 Task: Select a due date automation when advanced on, 2 days before a card is due add fields with custom field "Resume" set to a number lower or equal to 1 and lower than 10 at 11:00 AM.
Action: Mouse moved to (927, 70)
Screenshot: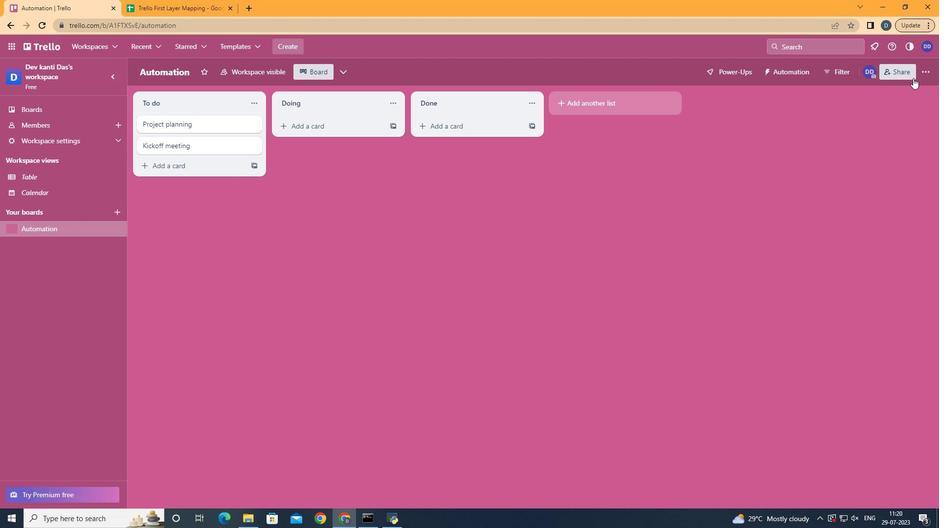 
Action: Mouse pressed left at (927, 70)
Screenshot: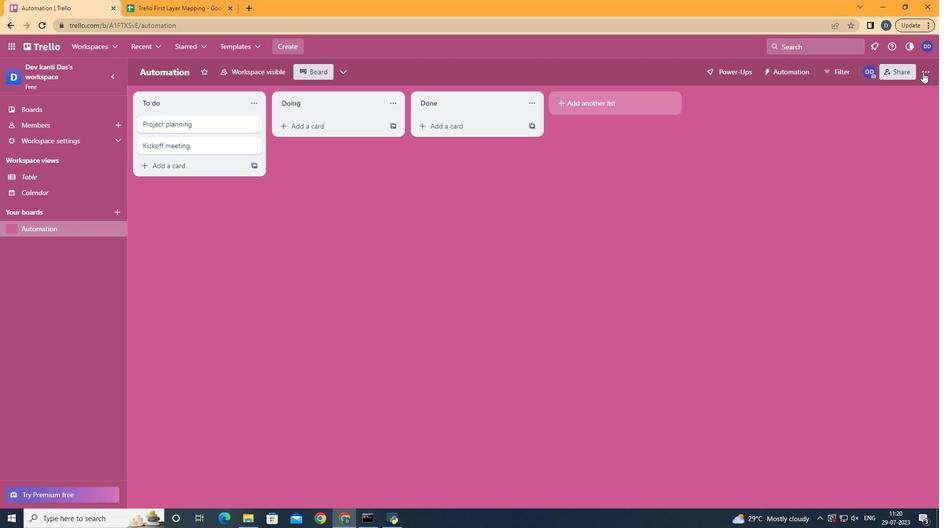 
Action: Mouse moved to (843, 208)
Screenshot: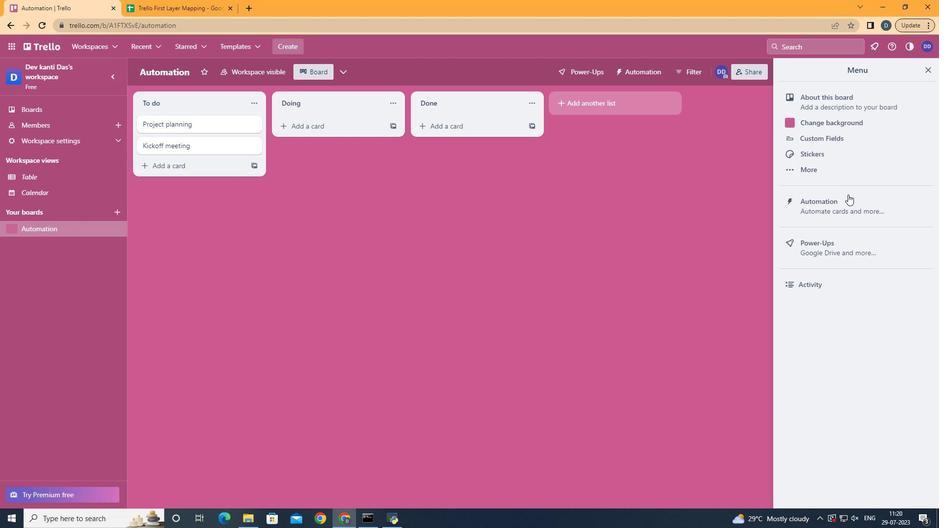 
Action: Mouse pressed left at (843, 208)
Screenshot: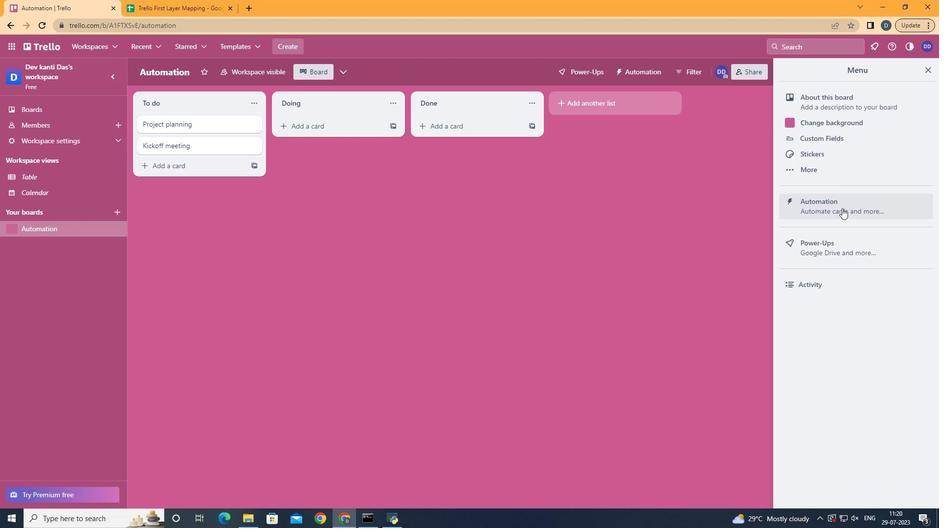 
Action: Mouse moved to (199, 198)
Screenshot: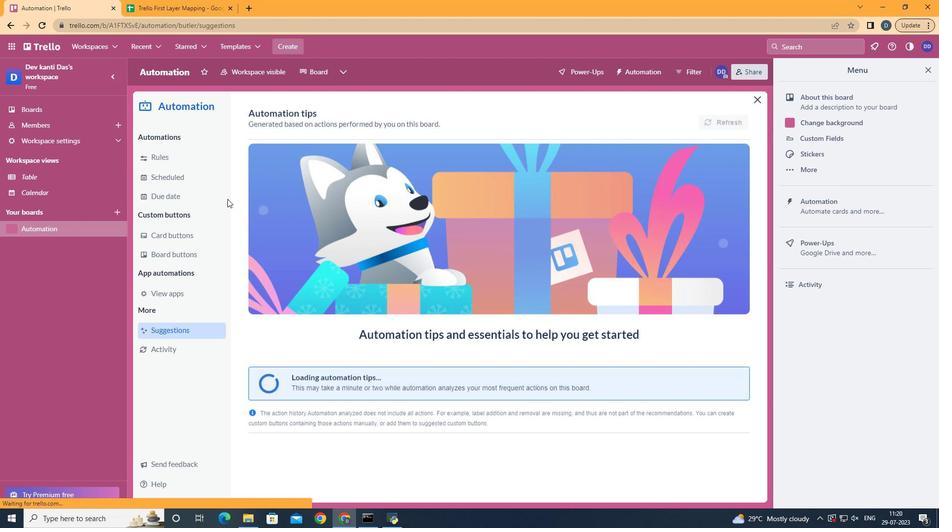 
Action: Mouse pressed left at (199, 198)
Screenshot: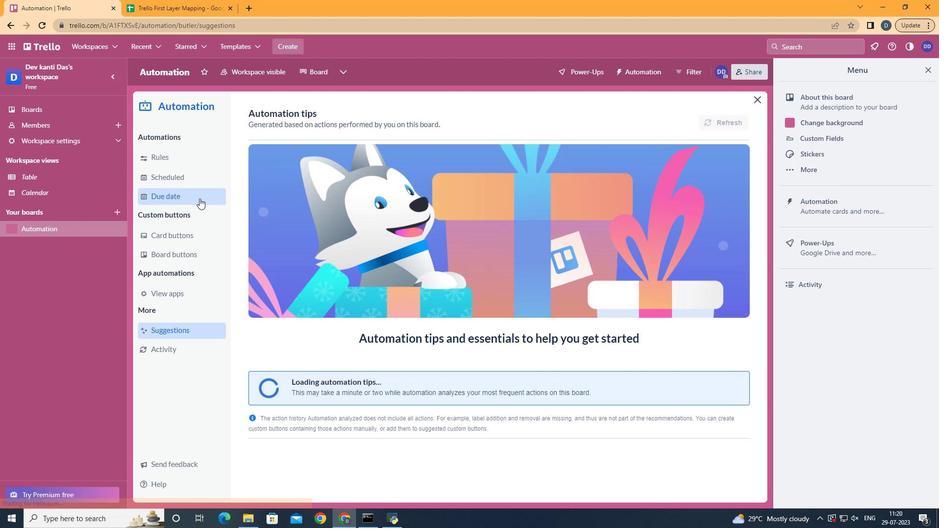 
Action: Mouse moved to (692, 119)
Screenshot: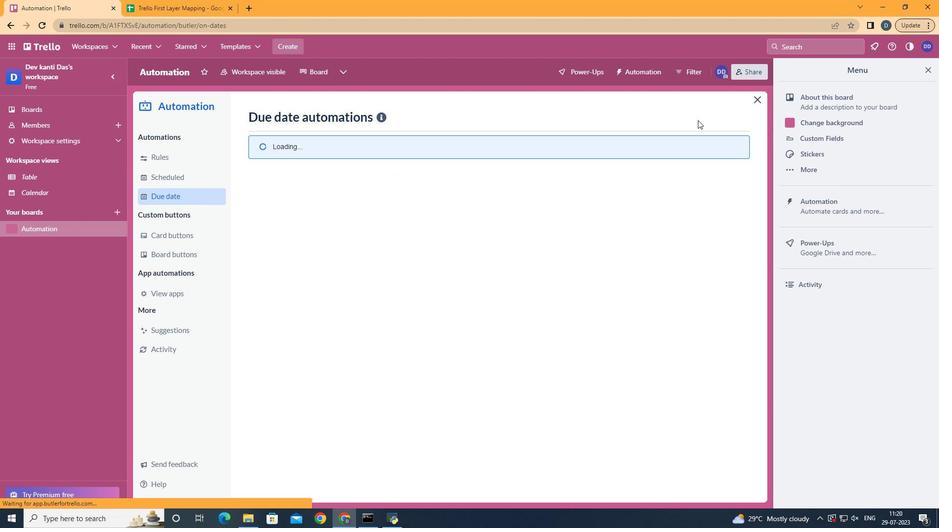 
Action: Mouse pressed left at (692, 119)
Screenshot: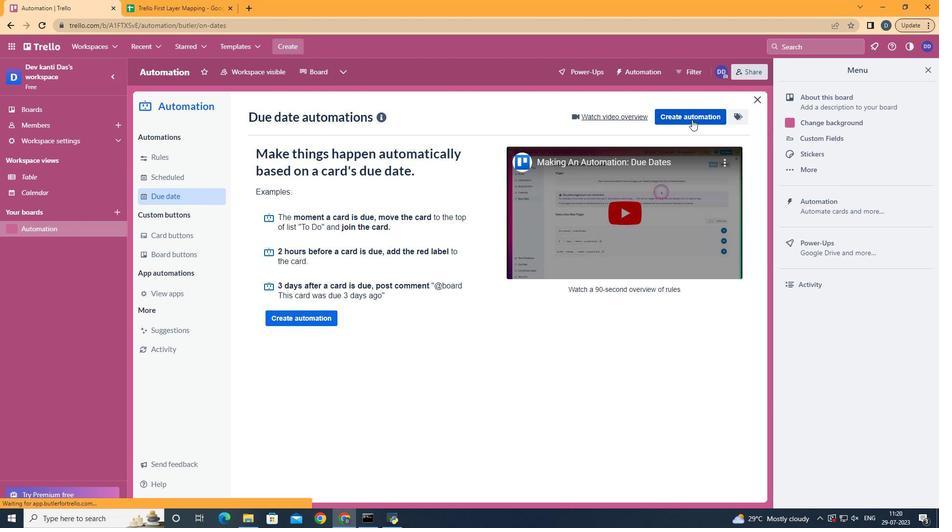 
Action: Mouse moved to (494, 213)
Screenshot: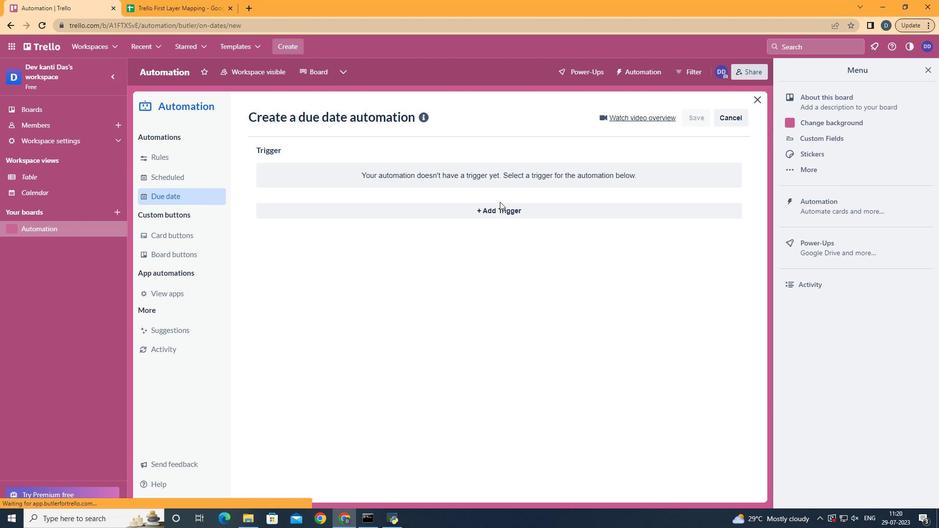 
Action: Mouse pressed left at (494, 213)
Screenshot: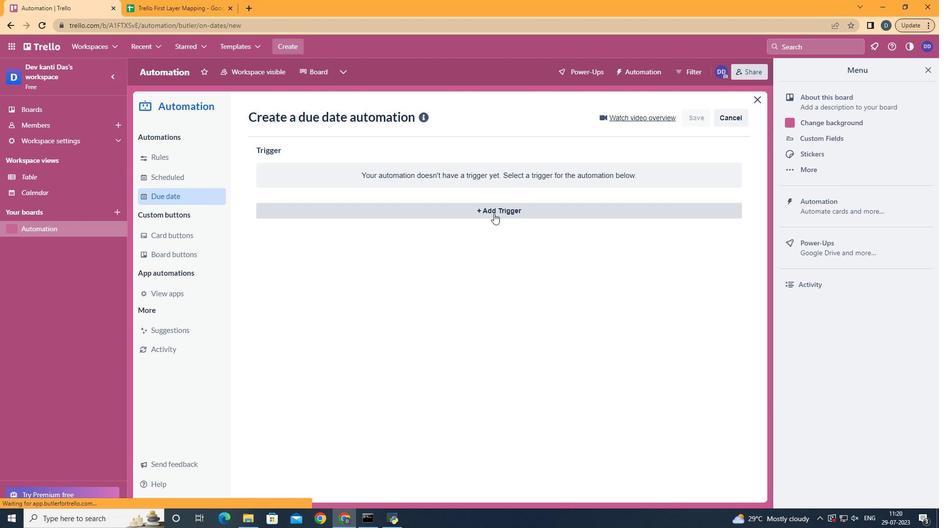 
Action: Mouse moved to (382, 362)
Screenshot: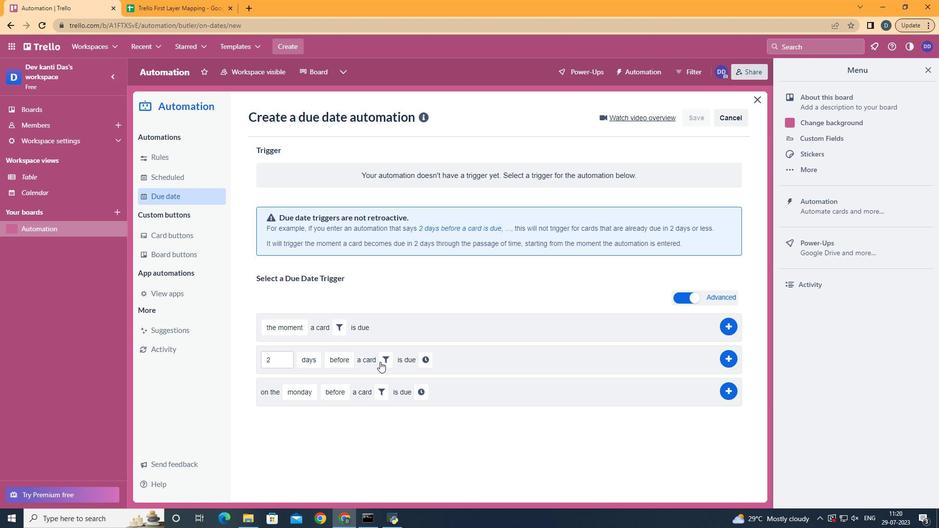 
Action: Mouse pressed left at (382, 362)
Screenshot: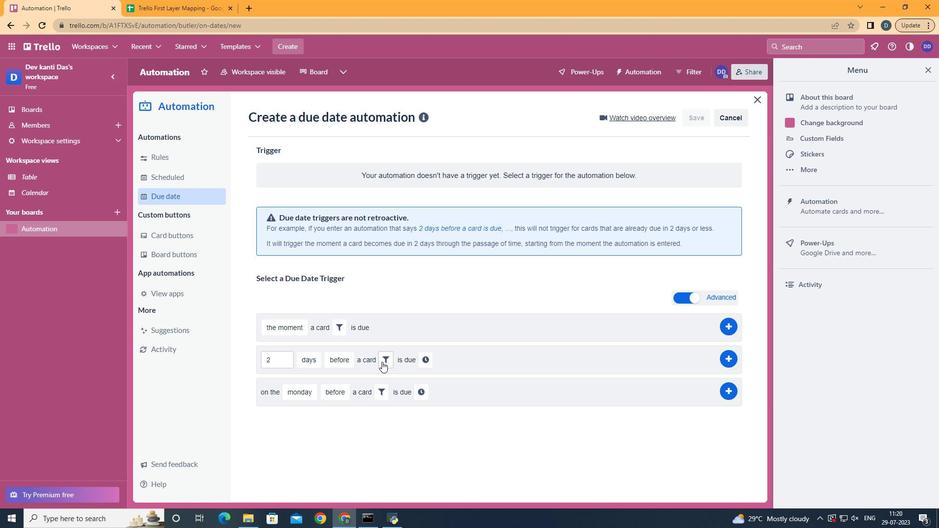 
Action: Mouse moved to (550, 397)
Screenshot: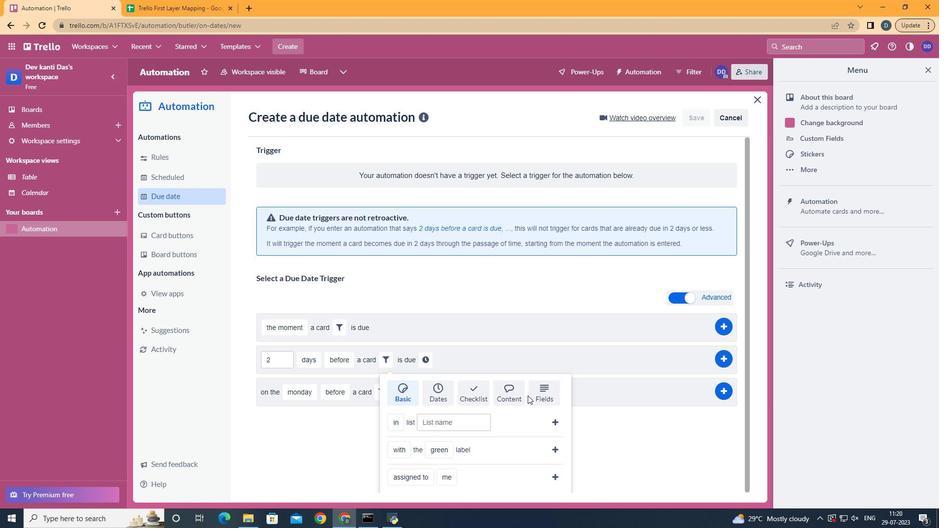 
Action: Mouse pressed left at (550, 397)
Screenshot: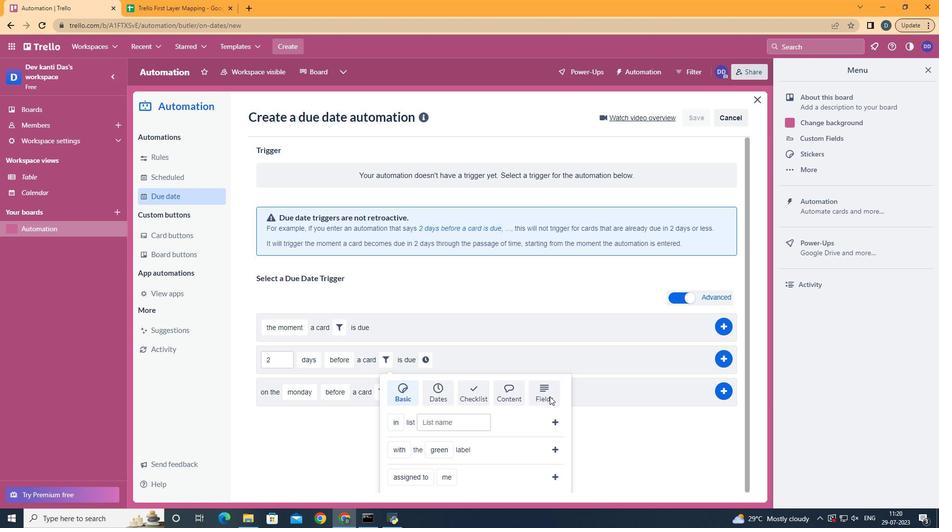 
Action: Mouse moved to (549, 395)
Screenshot: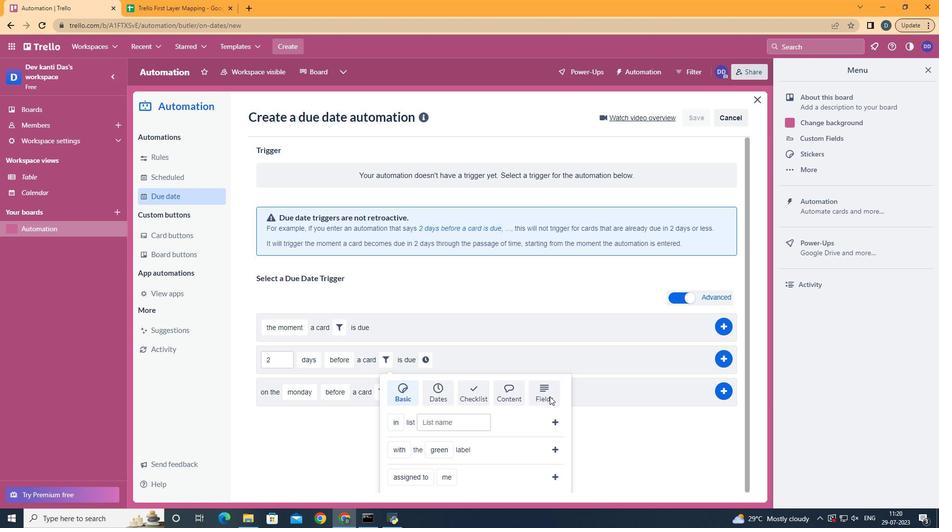 
Action: Mouse scrolled (549, 394) with delta (0, 0)
Screenshot: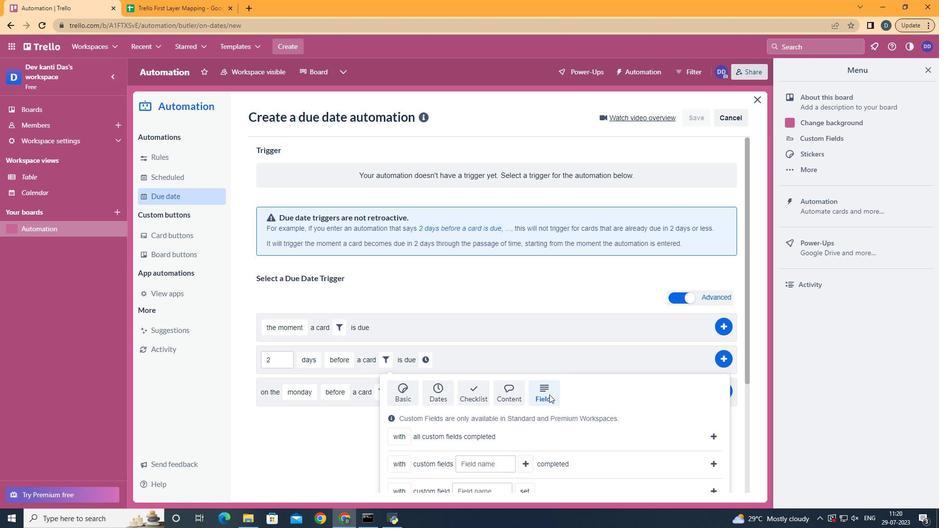 
Action: Mouse moved to (549, 394)
Screenshot: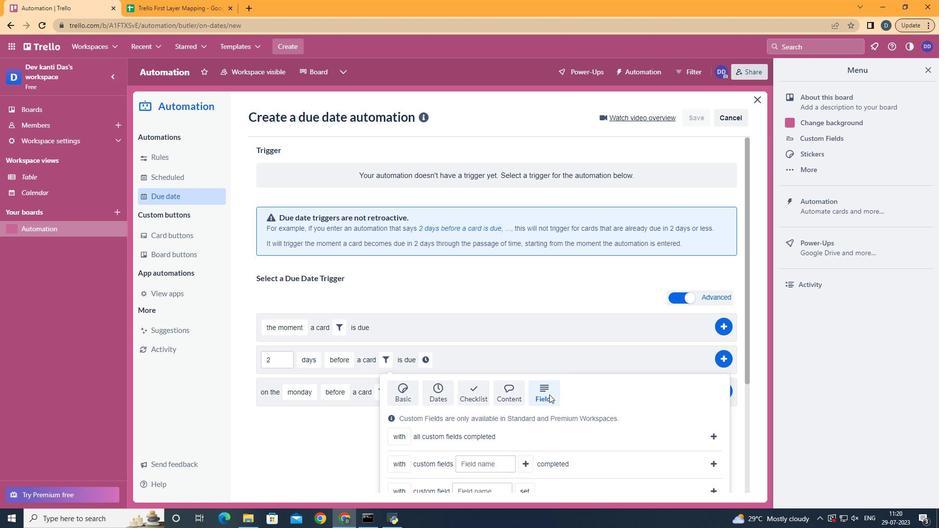 
Action: Mouse scrolled (549, 394) with delta (0, 0)
Screenshot: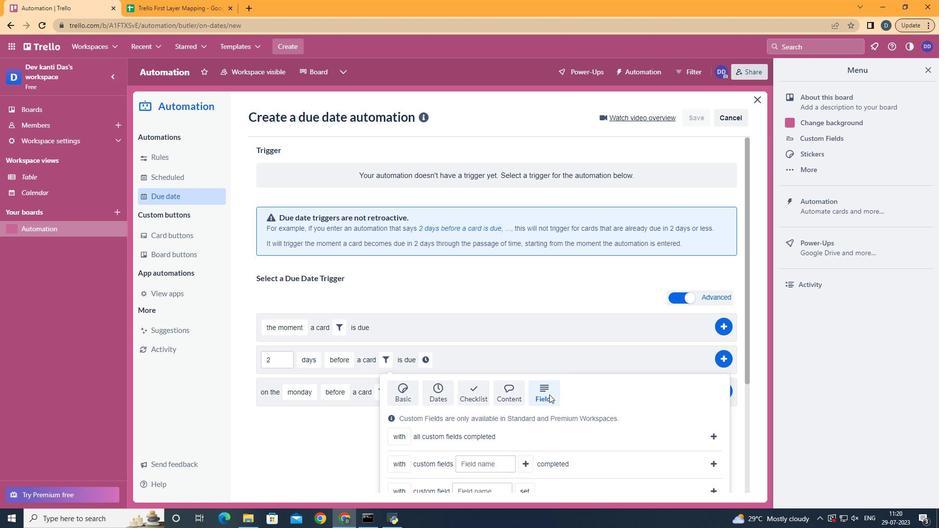 
Action: Mouse moved to (549, 393)
Screenshot: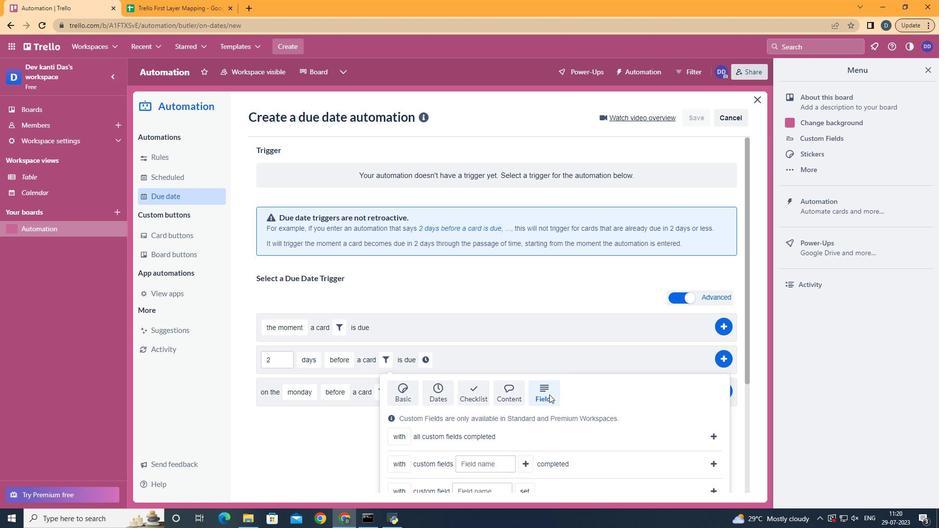 
Action: Mouse scrolled (549, 394) with delta (0, 0)
Screenshot: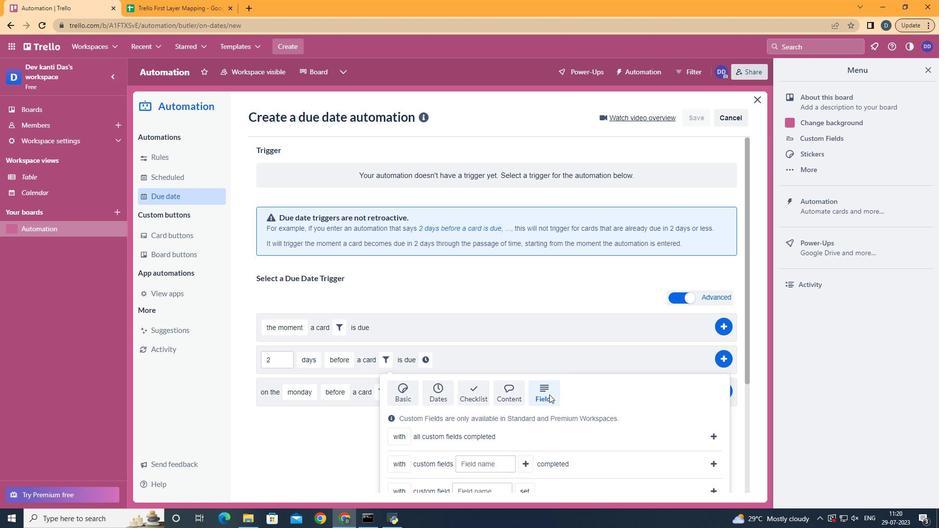 
Action: Mouse moved to (549, 387)
Screenshot: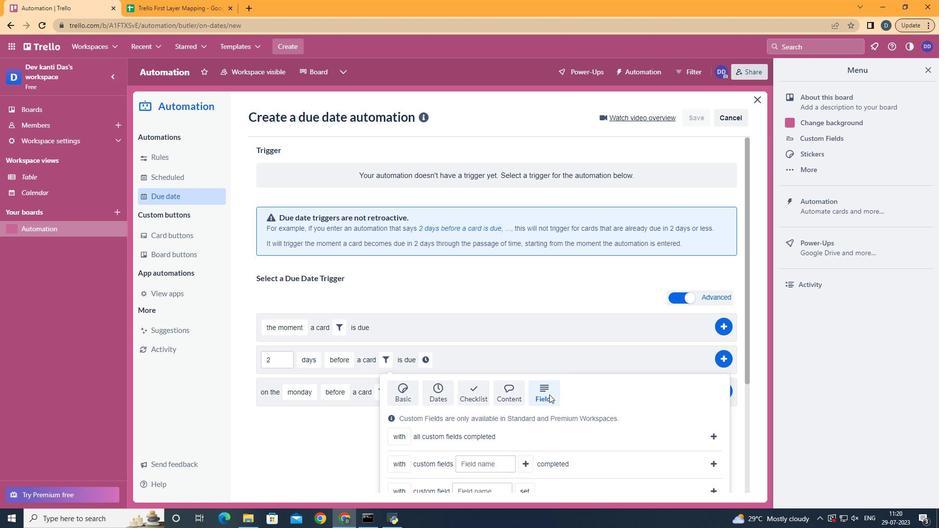 
Action: Mouse scrolled (549, 394) with delta (0, 0)
Screenshot: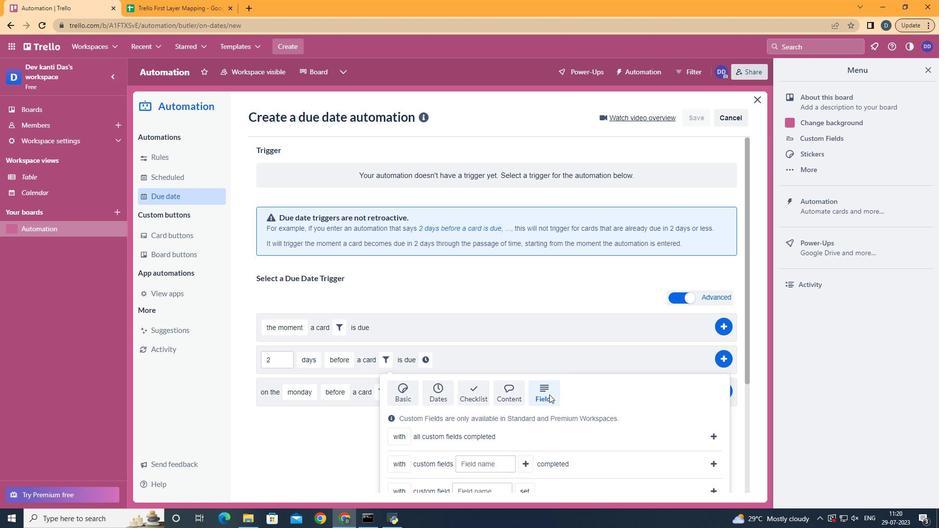 
Action: Mouse moved to (552, 381)
Screenshot: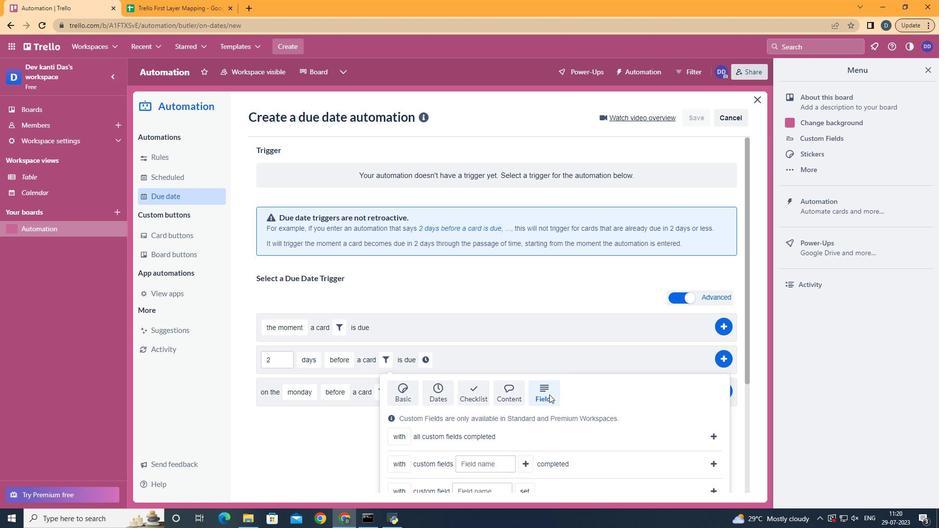 
Action: Mouse scrolled (549, 394) with delta (0, 0)
Screenshot: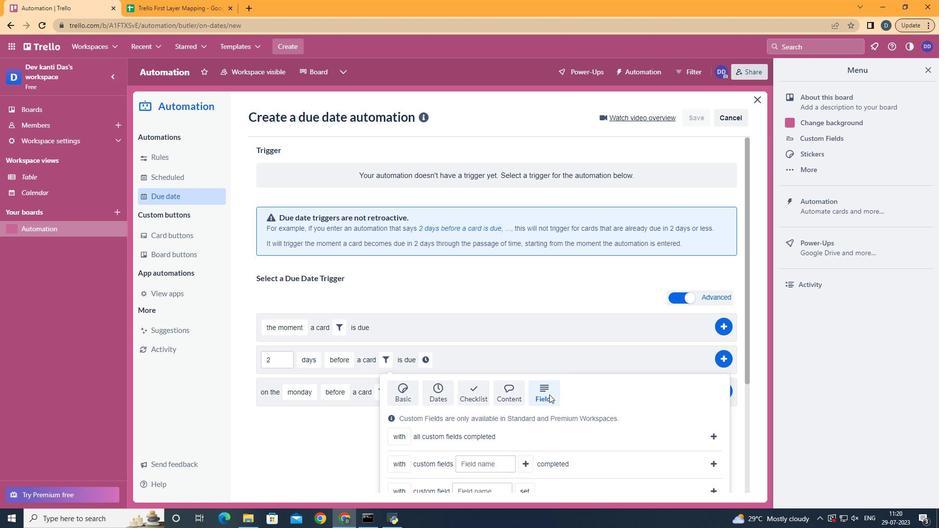 
Action: Mouse moved to (556, 375)
Screenshot: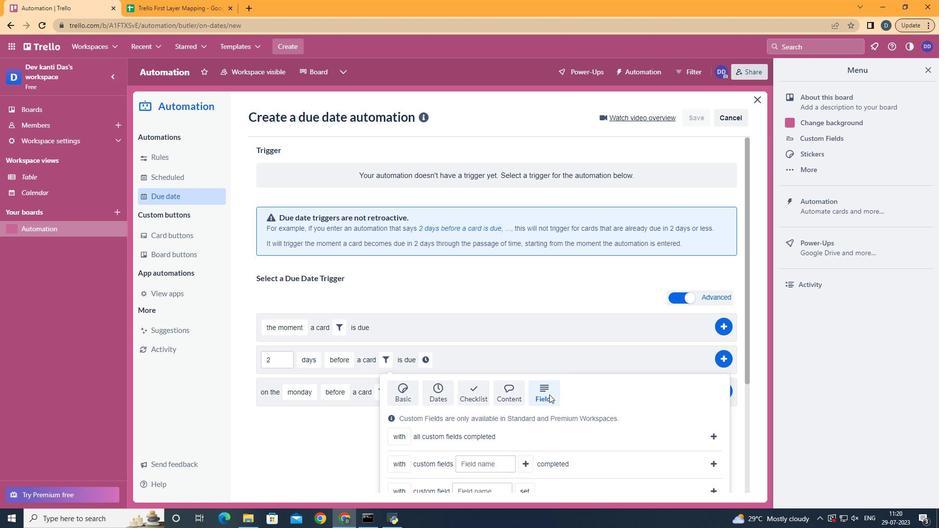
Action: Mouse scrolled (549, 394) with delta (0, 0)
Screenshot: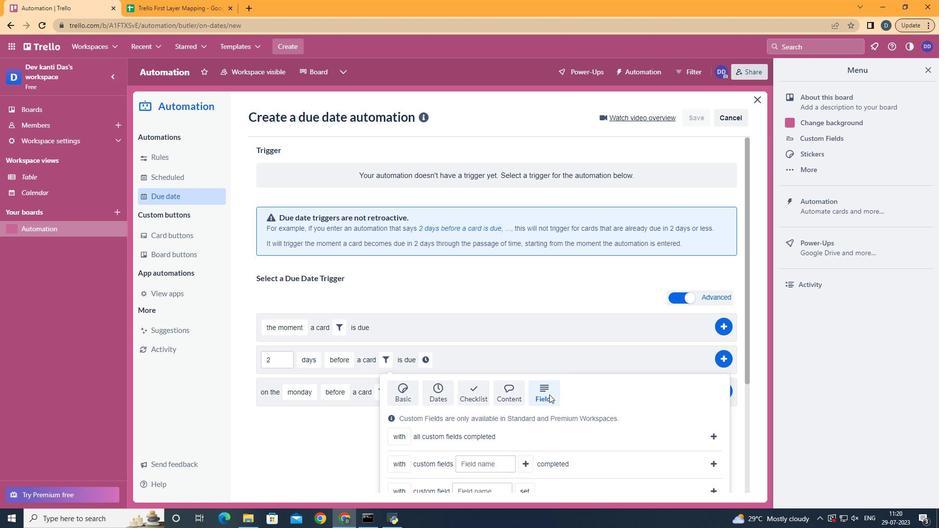 
Action: Mouse moved to (574, 356)
Screenshot: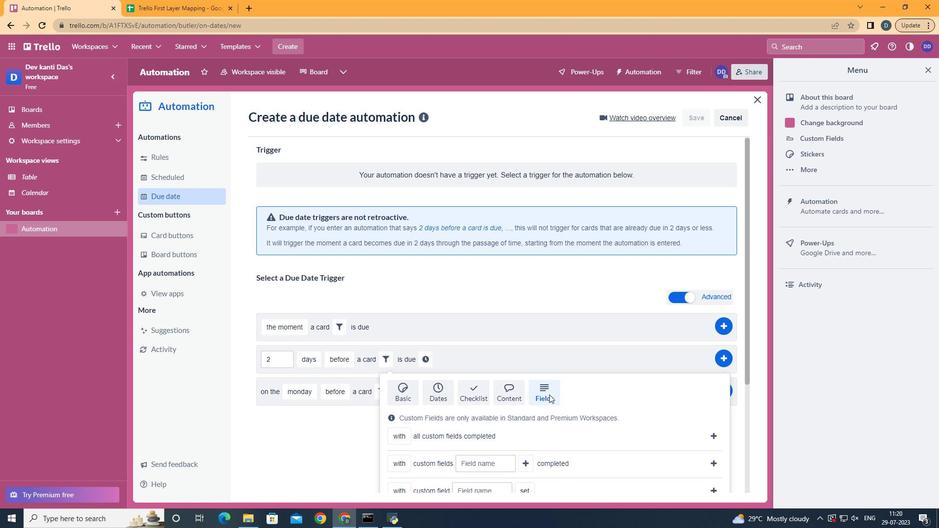 
Action: Mouse scrolled (574, 355) with delta (0, 0)
Screenshot: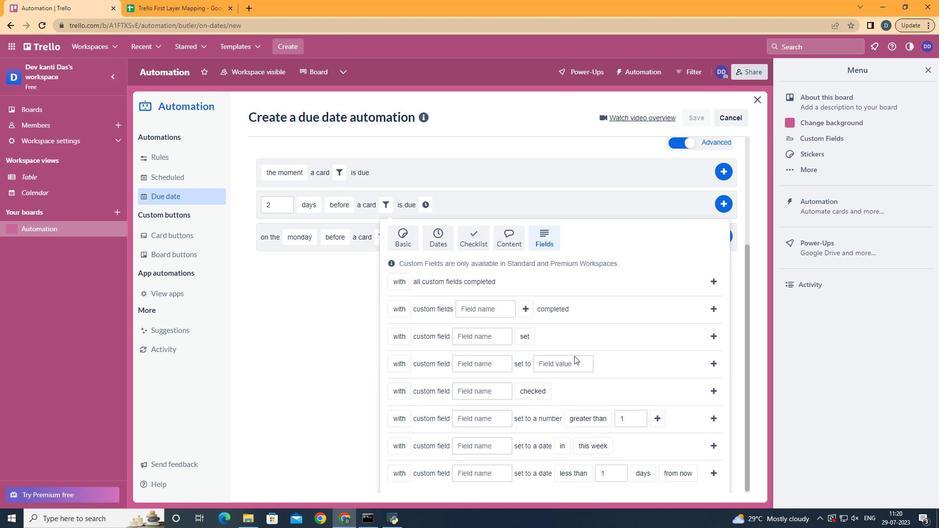 
Action: Mouse scrolled (574, 355) with delta (0, 0)
Screenshot: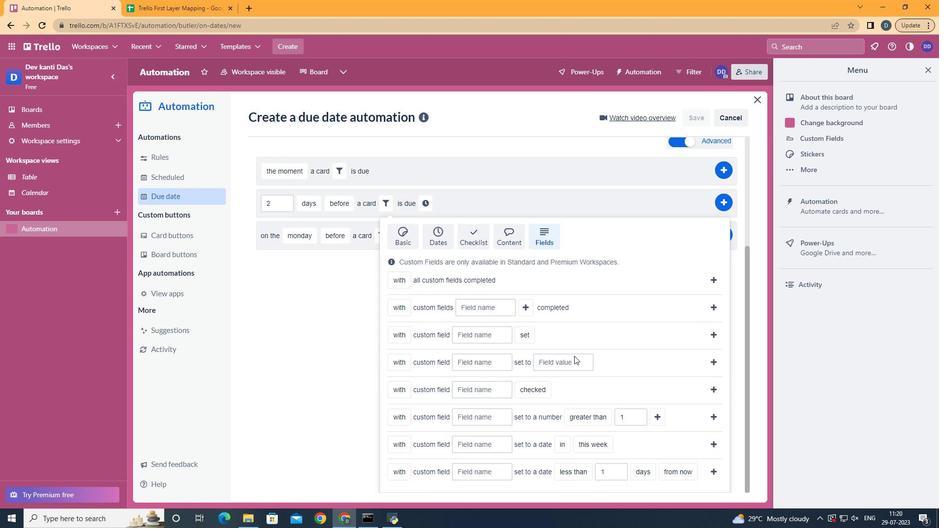 
Action: Mouse scrolled (574, 355) with delta (0, 0)
Screenshot: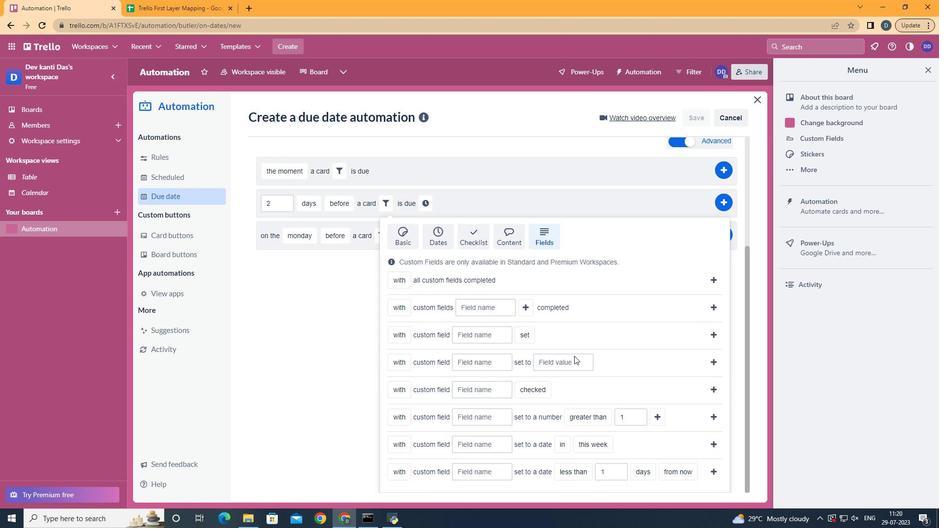 
Action: Mouse moved to (408, 437)
Screenshot: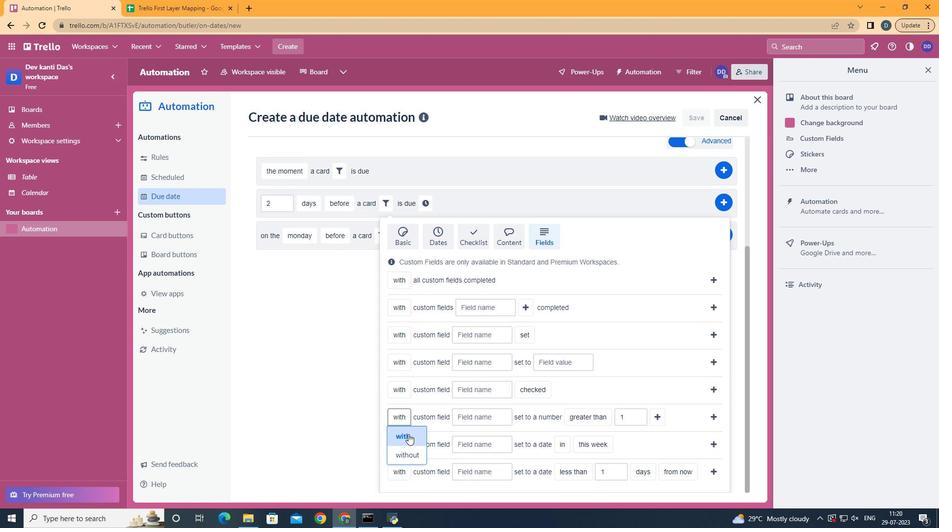 
Action: Mouse pressed left at (408, 437)
Screenshot: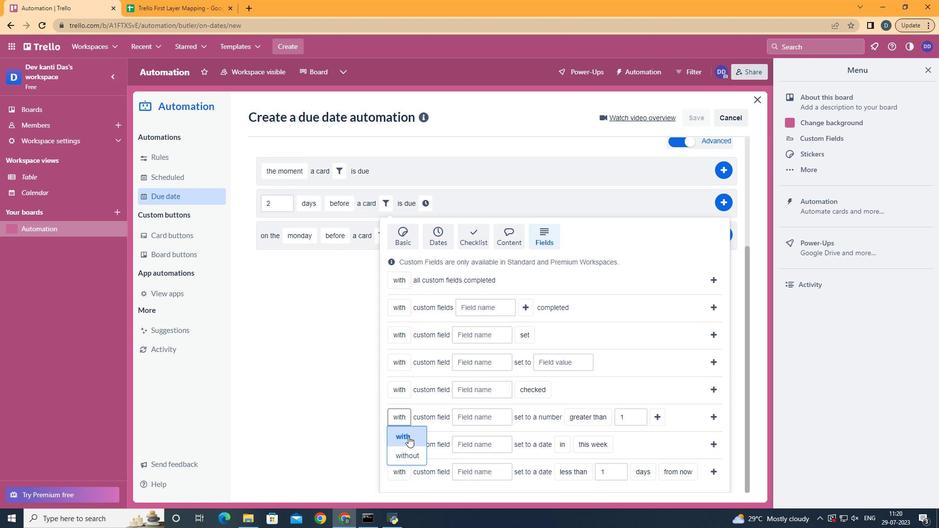 
Action: Mouse moved to (483, 422)
Screenshot: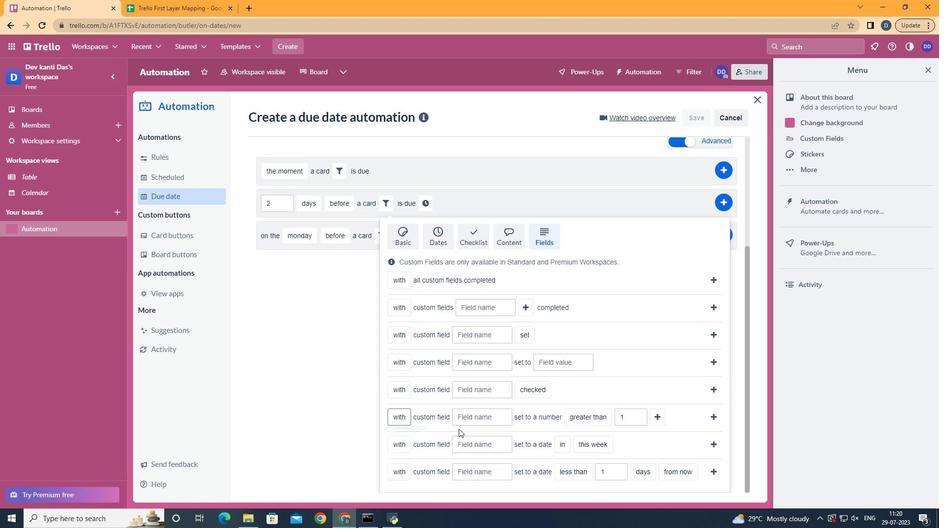 
Action: Mouse pressed left at (483, 422)
Screenshot: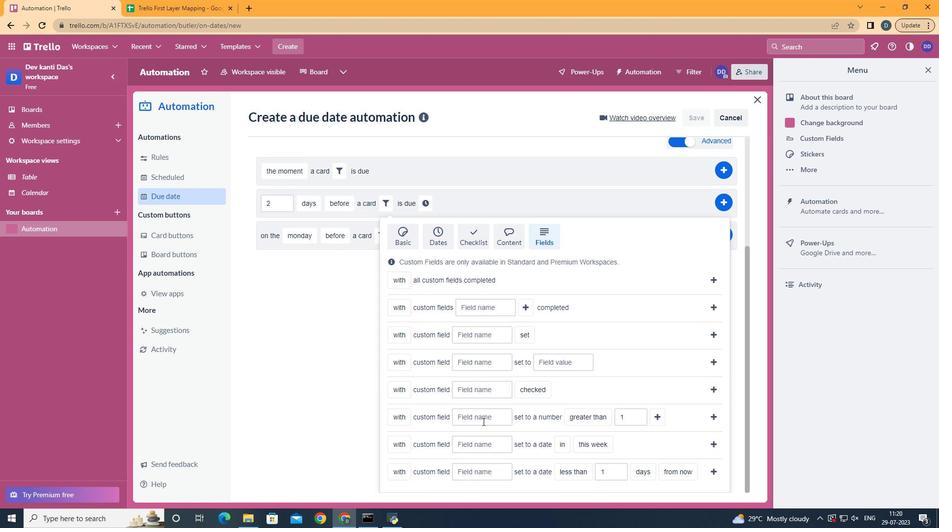 
Action: Key pressed <Key.shift>Resume
Screenshot: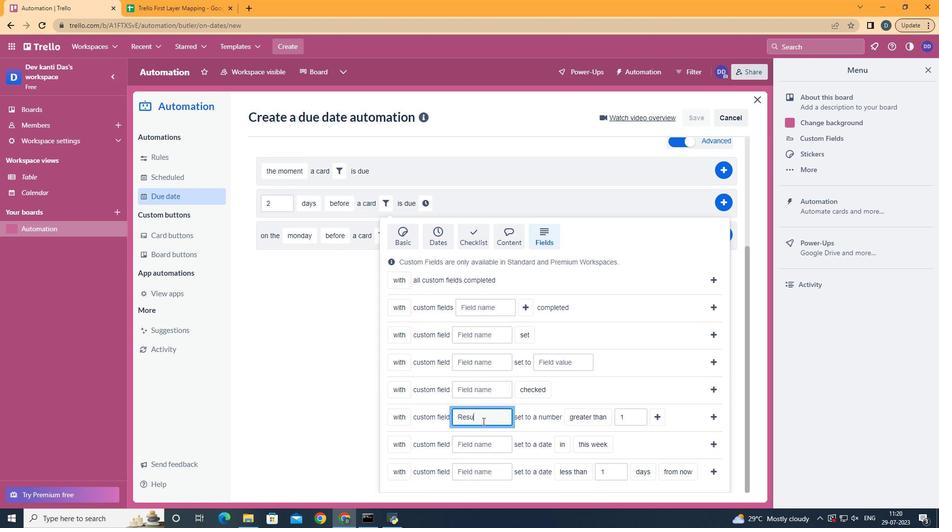 
Action: Mouse moved to (606, 404)
Screenshot: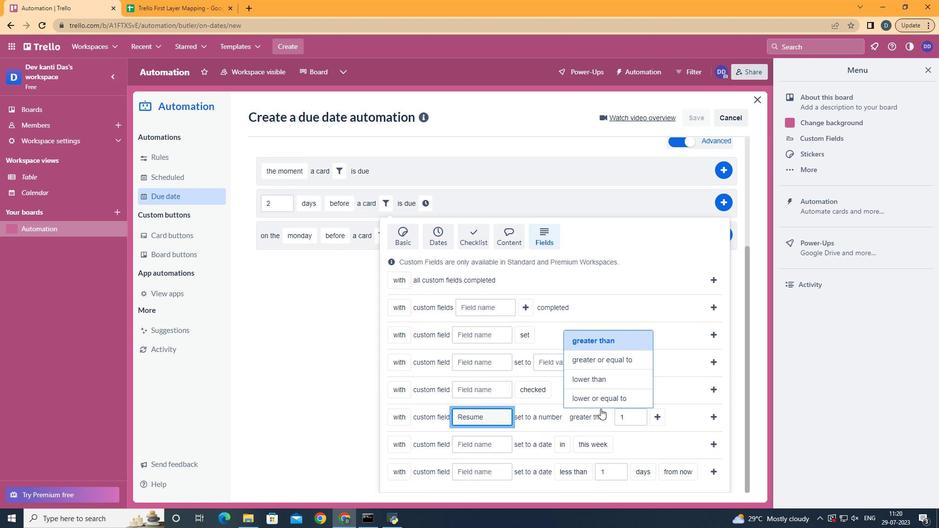 
Action: Mouse pressed left at (606, 404)
Screenshot: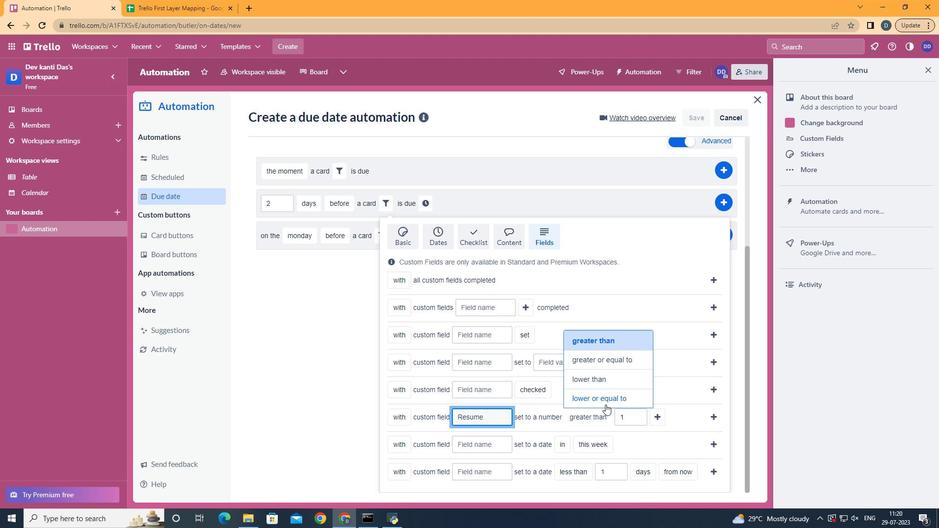 
Action: Mouse moved to (675, 413)
Screenshot: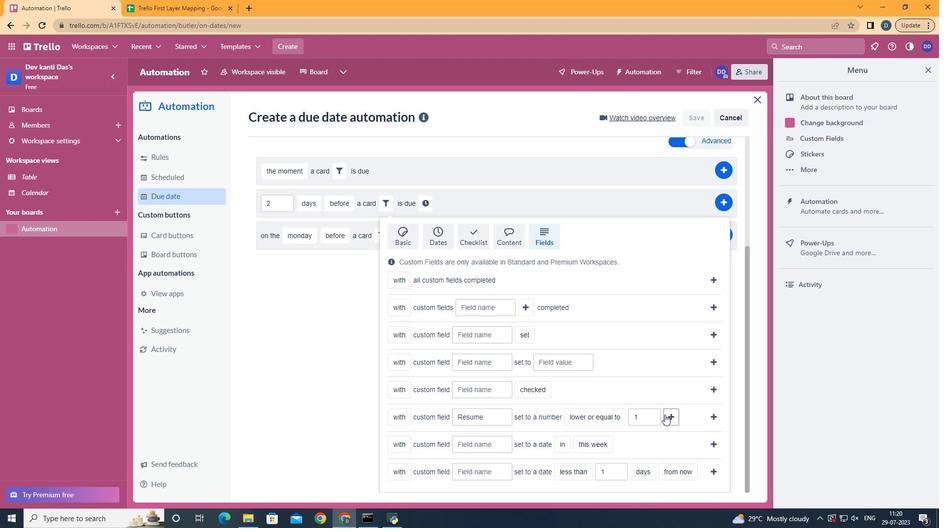 
Action: Mouse pressed left at (675, 413)
Screenshot: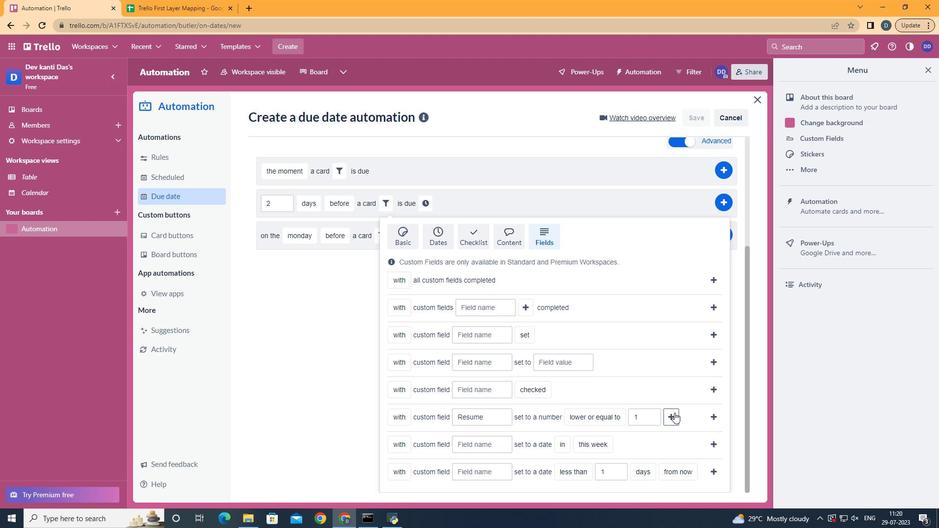 
Action: Mouse moved to (450, 364)
Screenshot: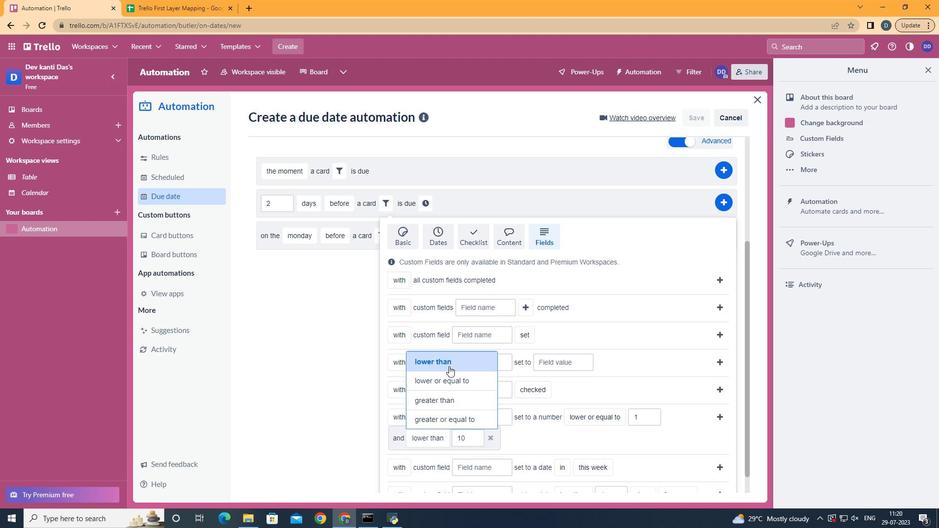 
Action: Mouse pressed left at (450, 364)
Screenshot: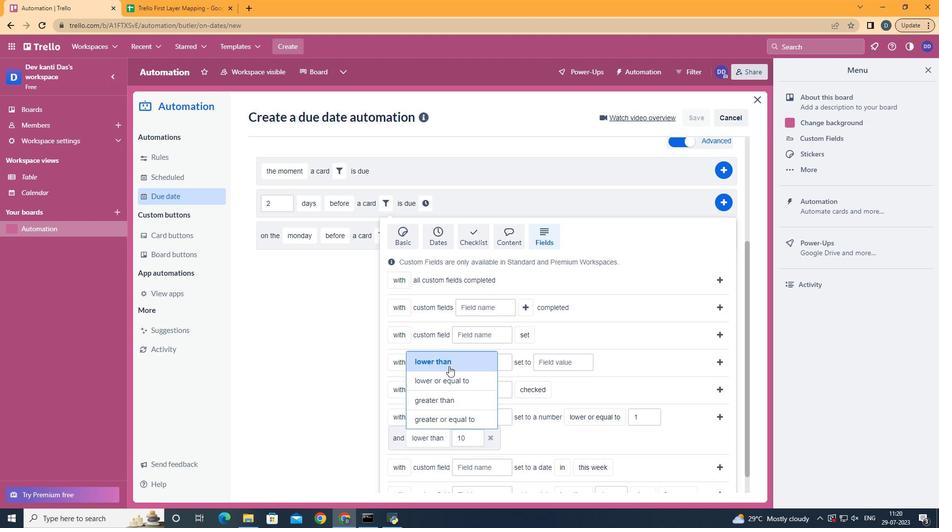 
Action: Mouse moved to (724, 418)
Screenshot: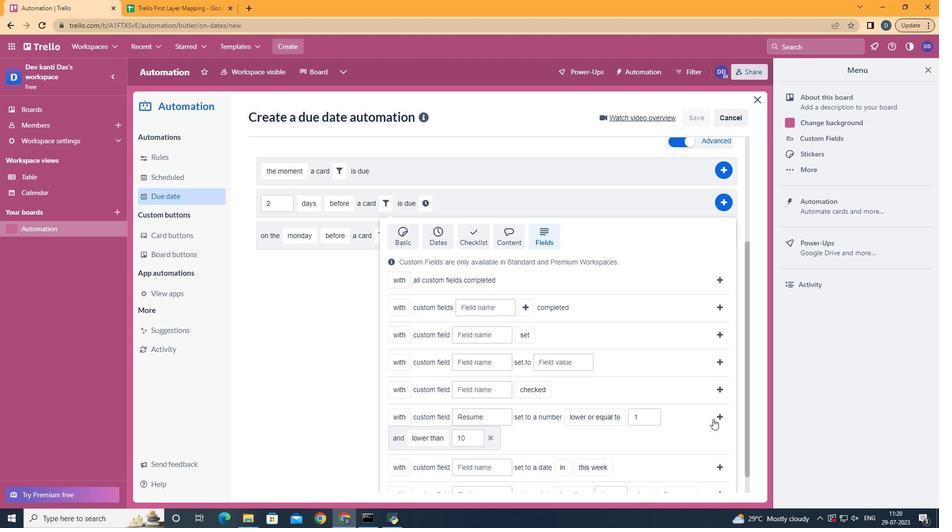 
Action: Mouse pressed left at (724, 418)
Screenshot: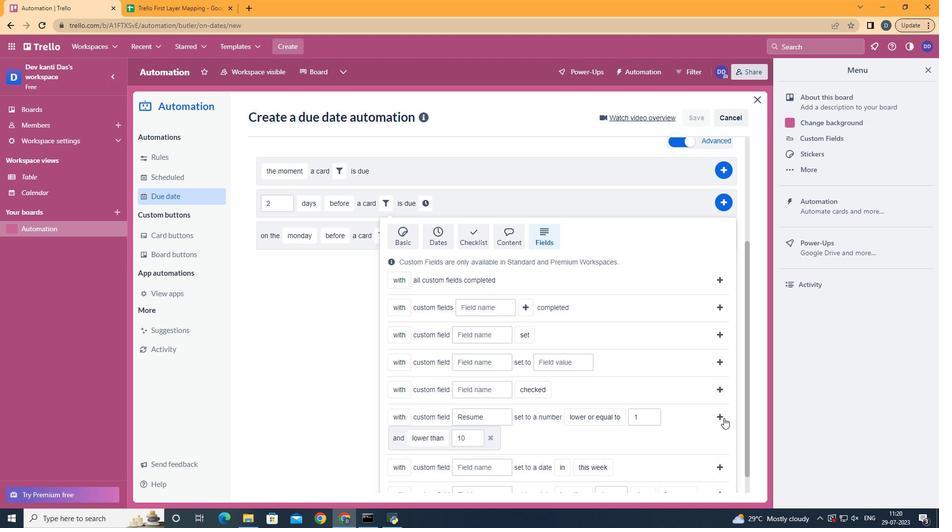 
Action: Mouse moved to (694, 360)
Screenshot: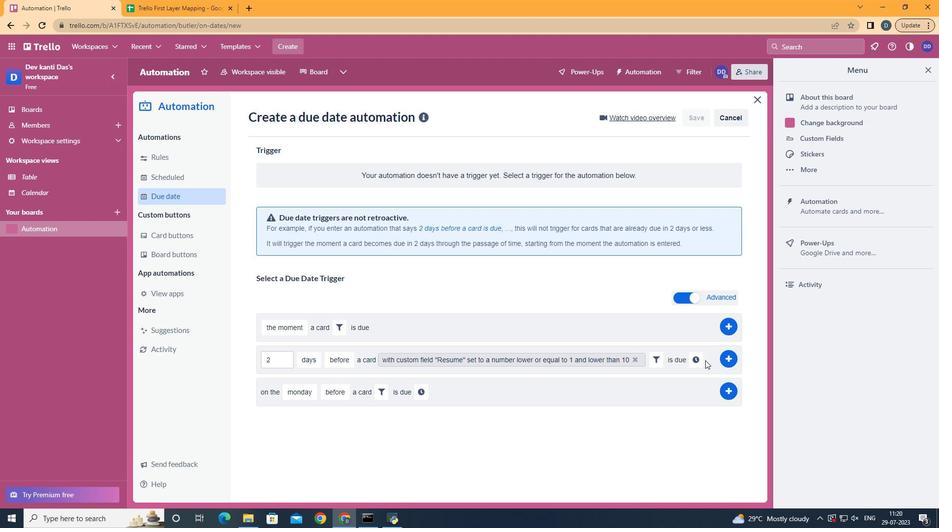 
Action: Mouse pressed left at (694, 360)
Screenshot: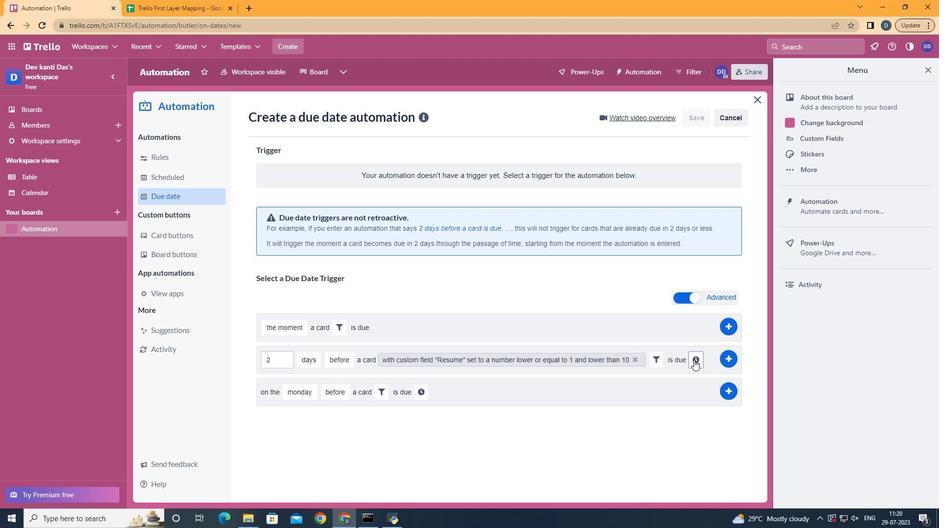 
Action: Mouse moved to (337, 379)
Screenshot: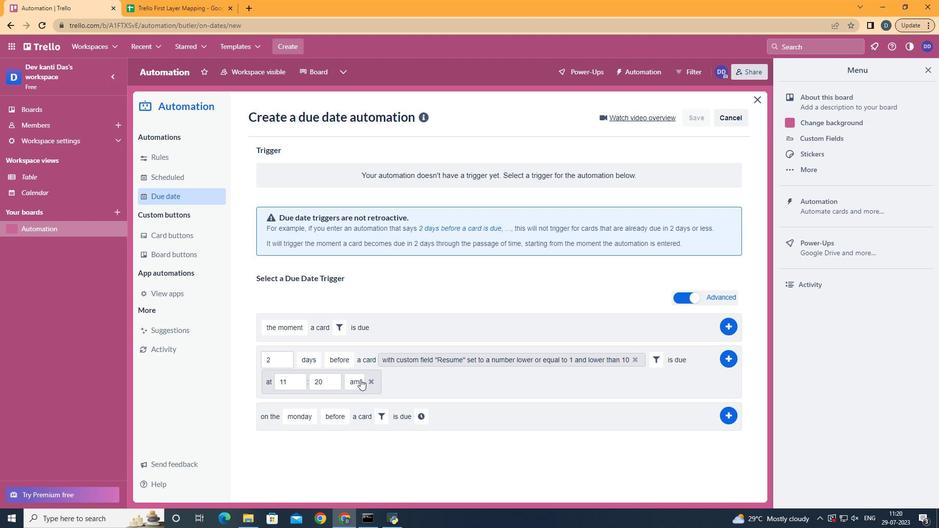 
Action: Mouse pressed left at (337, 379)
Screenshot: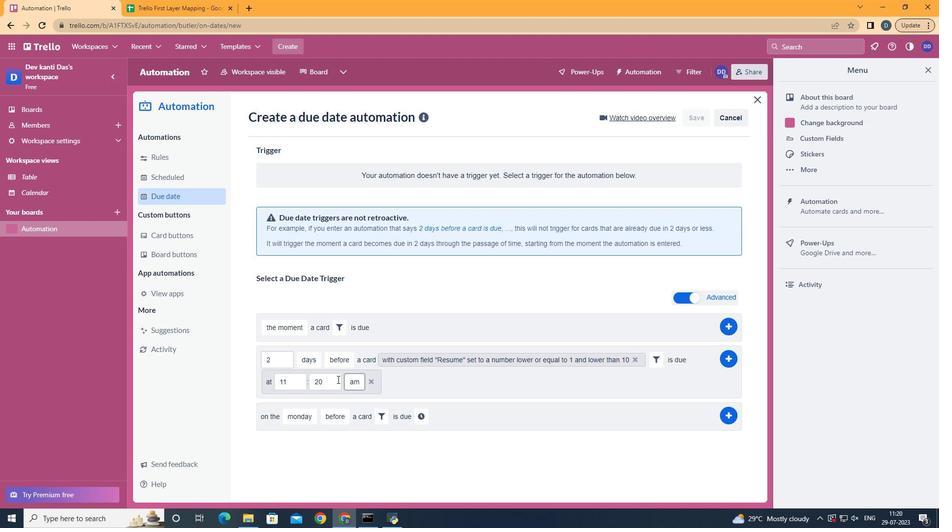 
Action: Key pressed <Key.backspace><Key.backspace>00
Screenshot: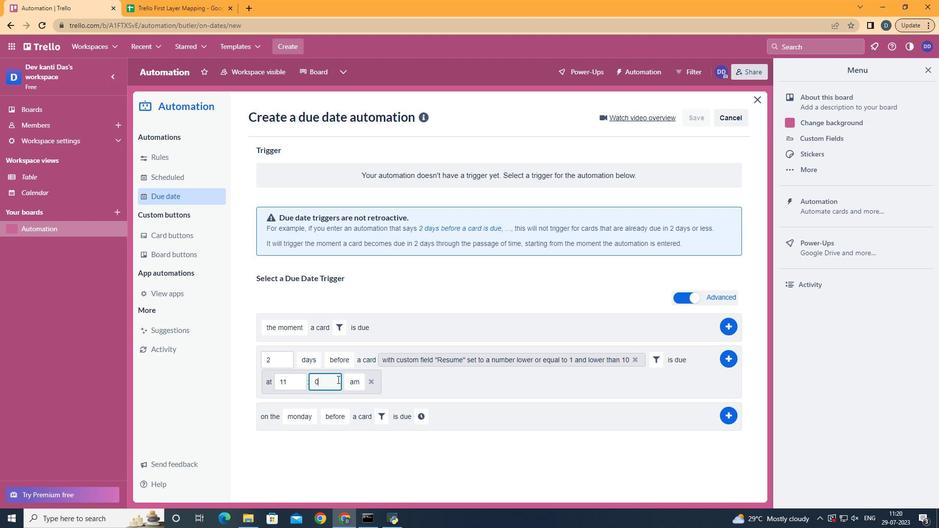 
Action: Mouse moved to (358, 407)
Screenshot: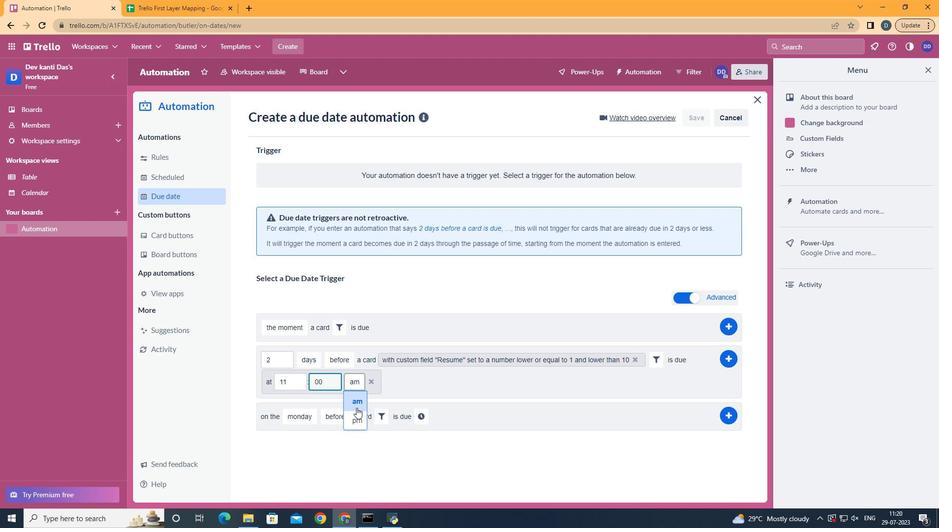 
Action: Mouse pressed left at (358, 407)
Screenshot: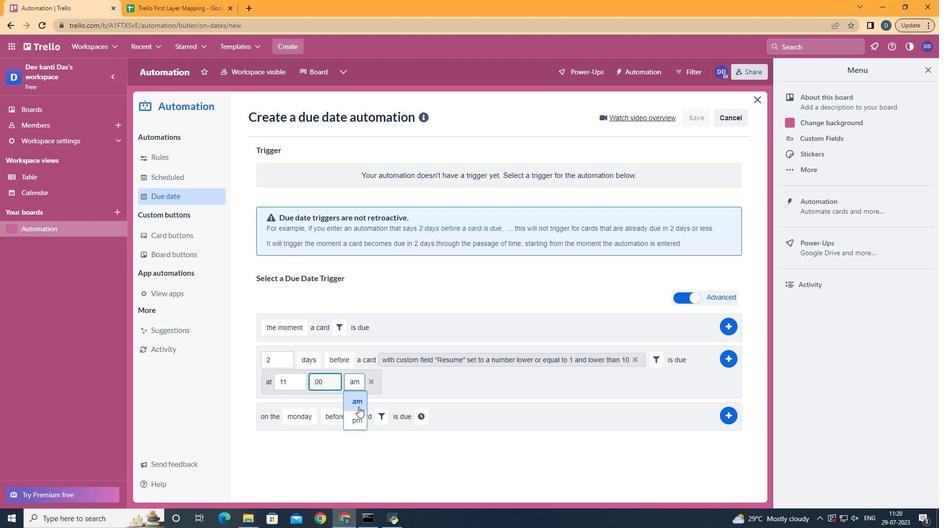 
